 Task: Create a due date automation trigger when advanced on, on the wednesday of the week before a card is due add dates starting today at 11:00 AM.
Action: Mouse moved to (929, 75)
Screenshot: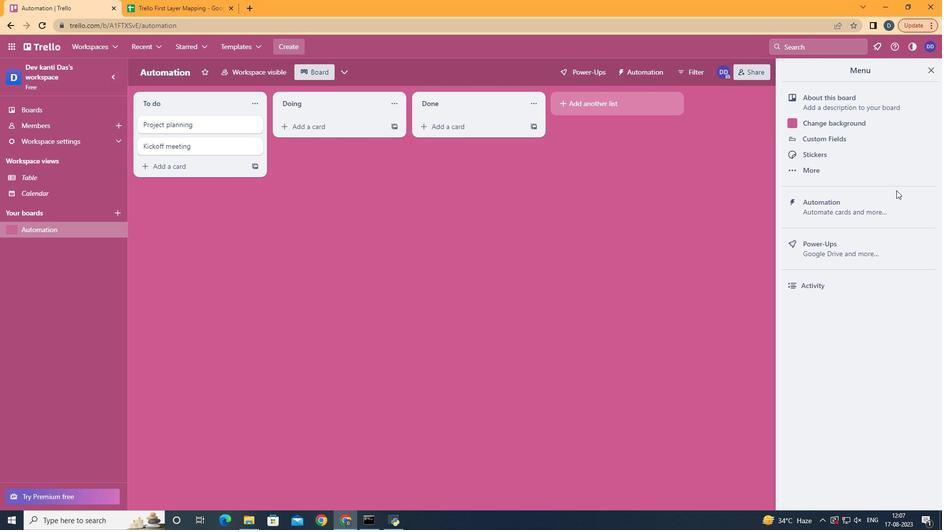 
Action: Mouse pressed left at (929, 75)
Screenshot: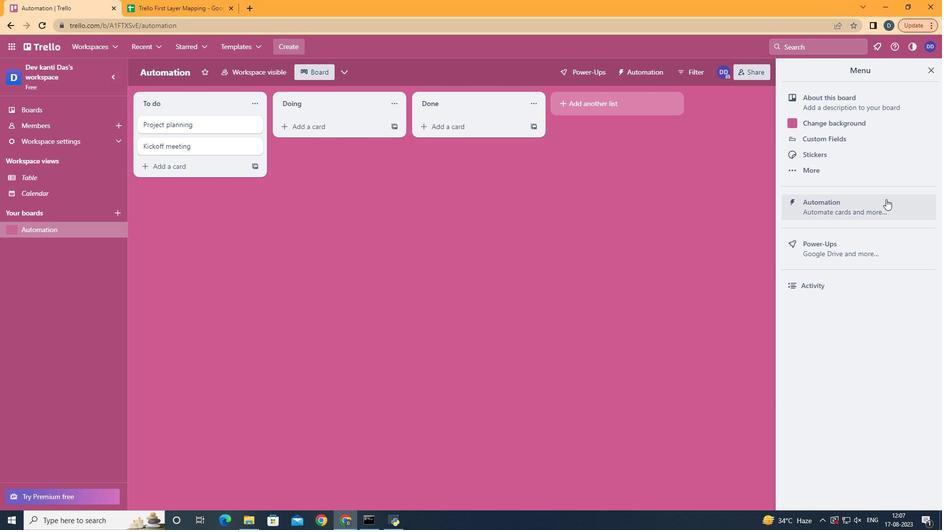
Action: Mouse moved to (883, 200)
Screenshot: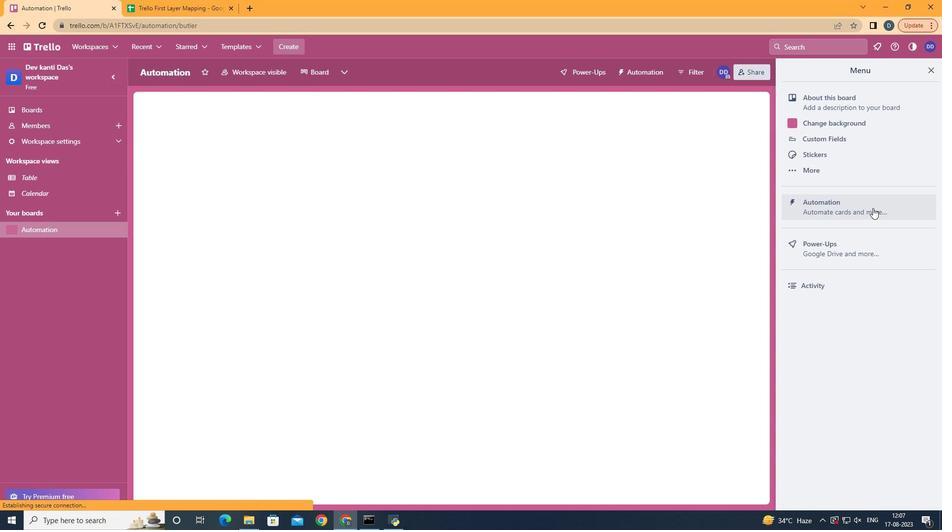 
Action: Mouse pressed left at (883, 200)
Screenshot: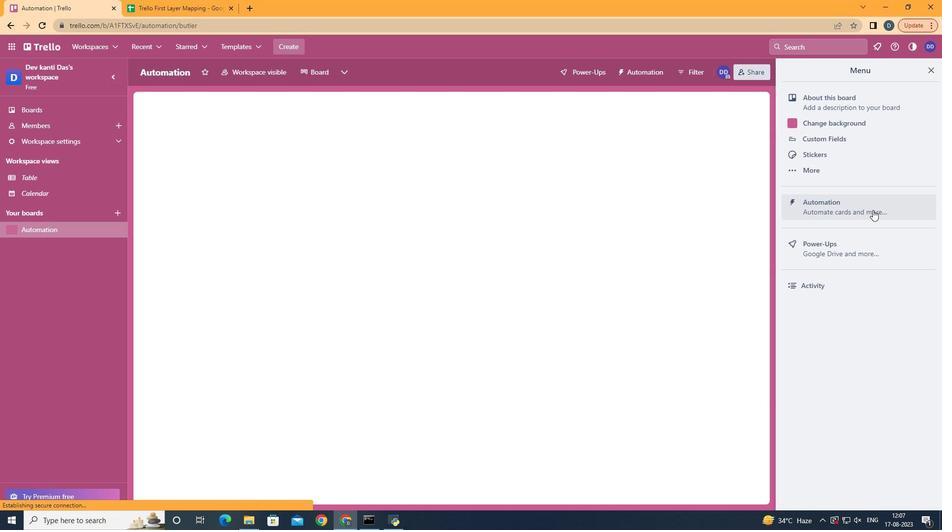 
Action: Mouse moved to (210, 202)
Screenshot: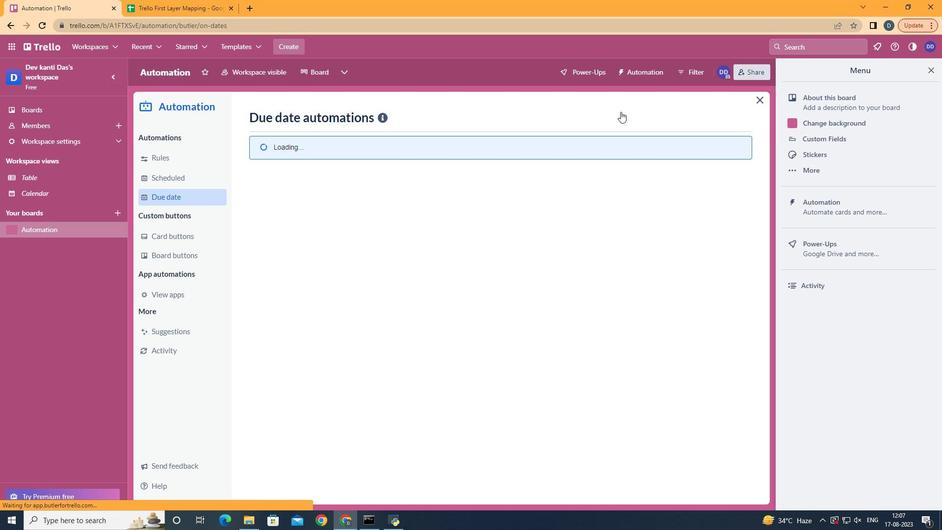 
Action: Mouse pressed left at (210, 202)
Screenshot: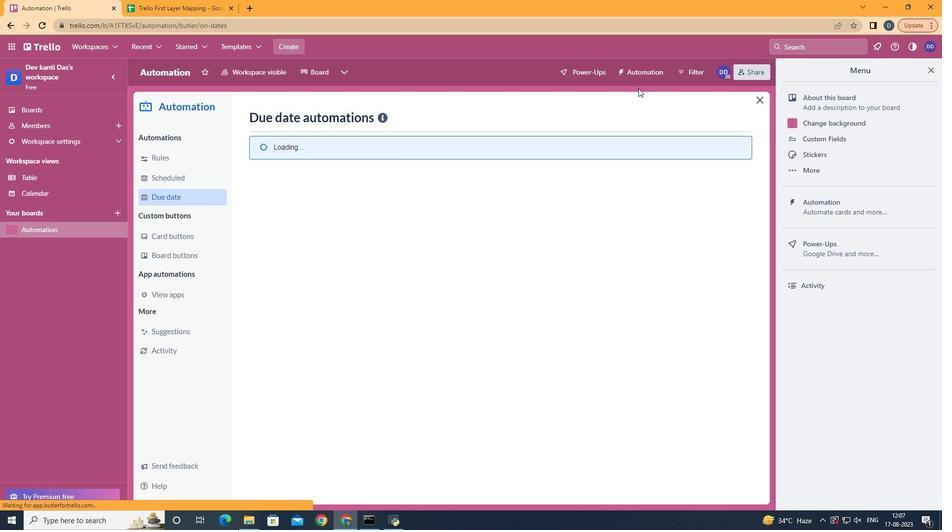 
Action: Mouse moved to (680, 114)
Screenshot: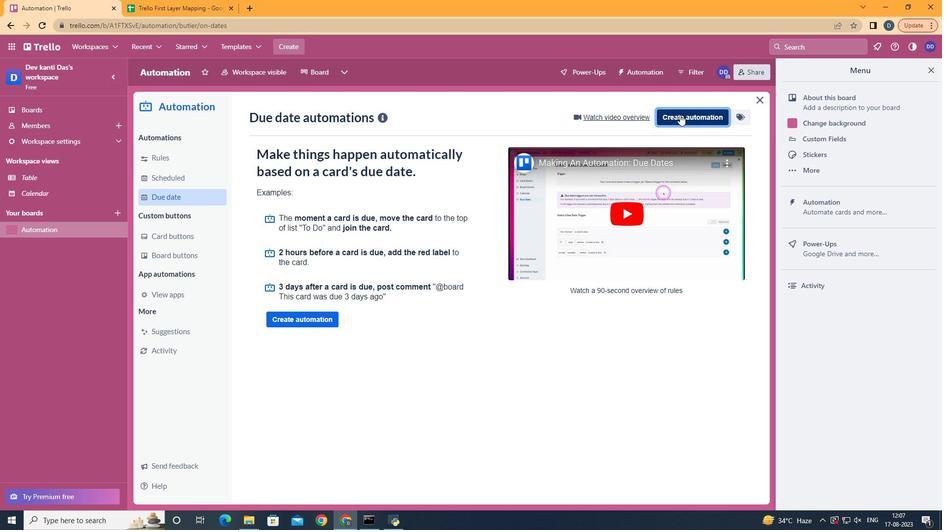 
Action: Mouse pressed left at (680, 114)
Screenshot: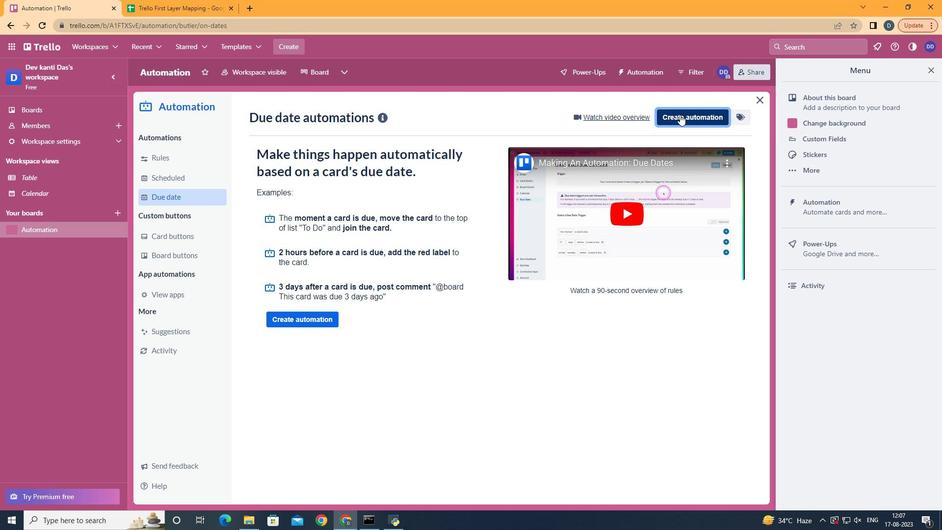 
Action: Mouse moved to (508, 219)
Screenshot: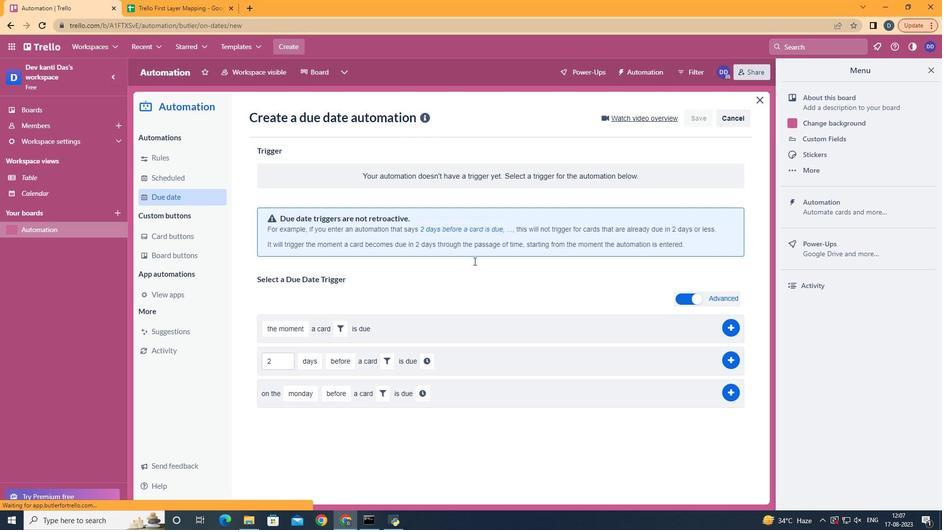 
Action: Mouse pressed left at (508, 219)
Screenshot: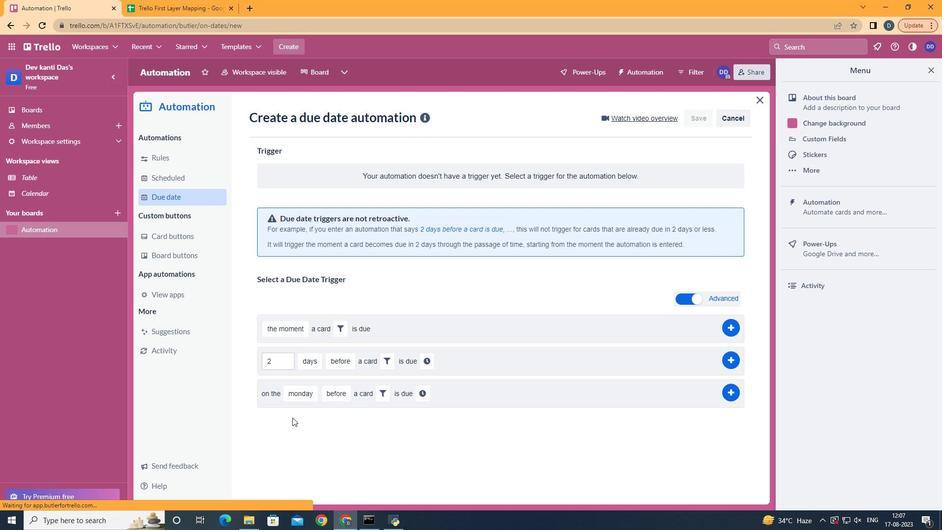 
Action: Mouse moved to (322, 297)
Screenshot: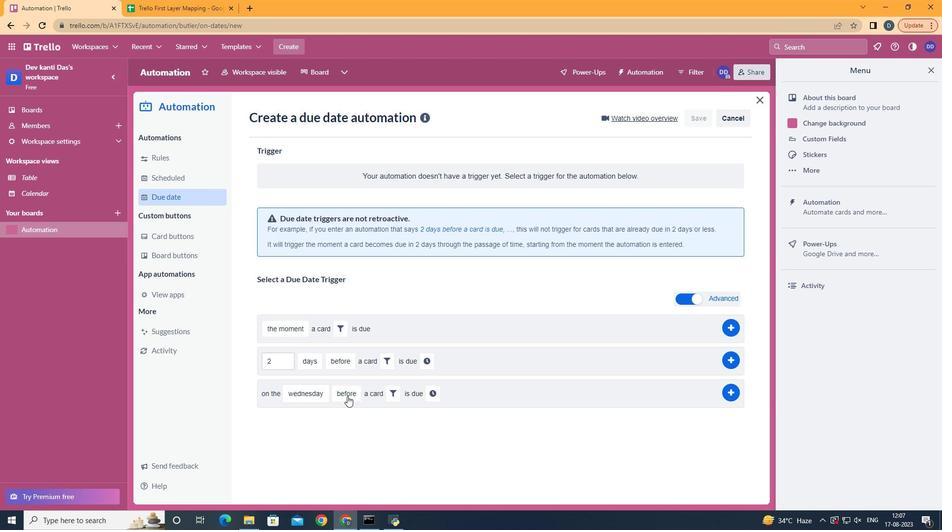 
Action: Mouse pressed left at (322, 297)
Screenshot: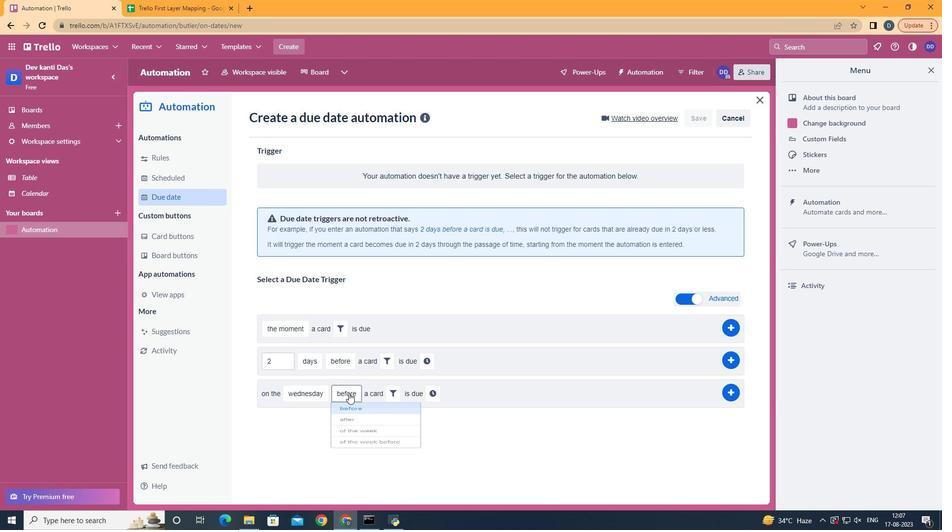
Action: Mouse moved to (380, 465)
Screenshot: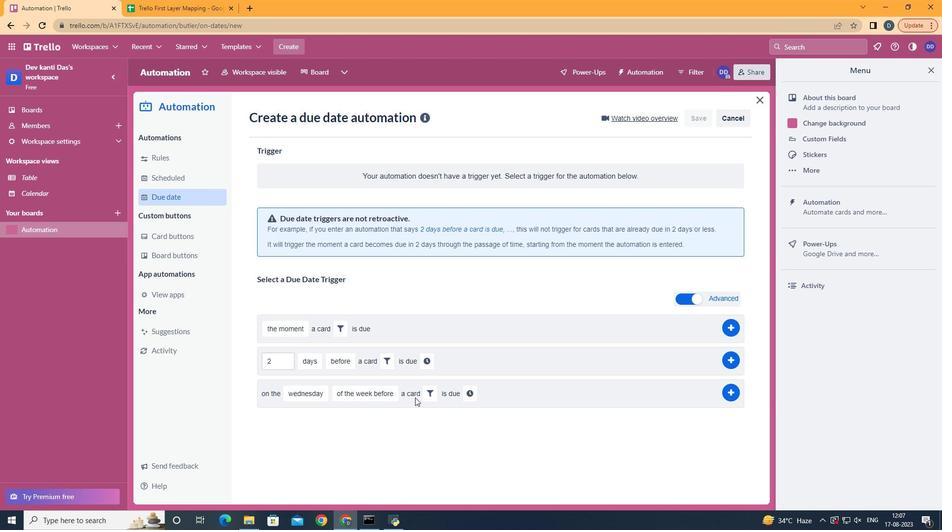 
Action: Mouse pressed left at (380, 465)
Screenshot: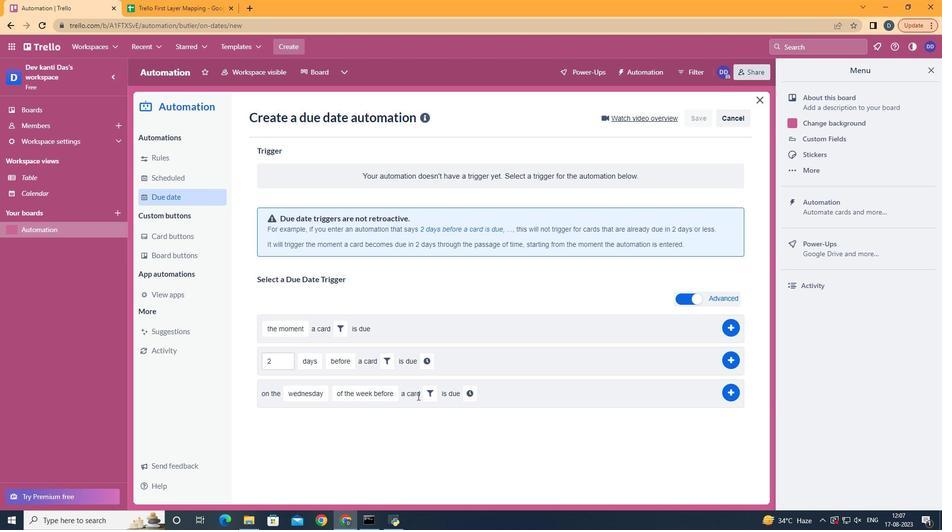 
Action: Mouse moved to (418, 396)
Screenshot: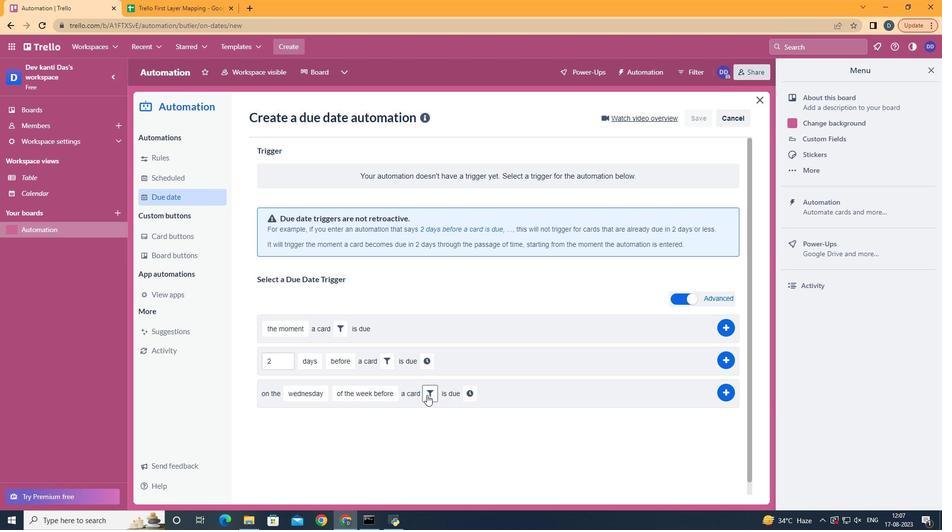 
Action: Mouse pressed left at (418, 396)
Screenshot: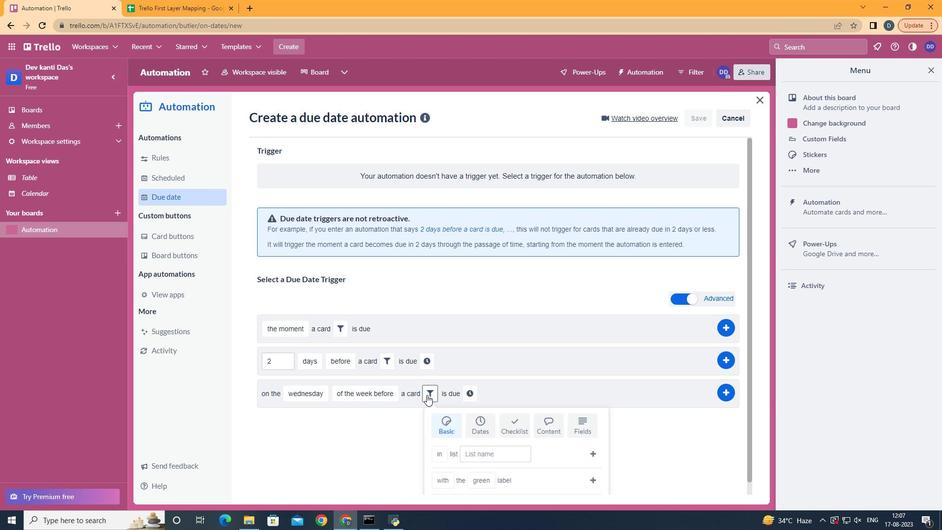 
Action: Mouse moved to (426, 395)
Screenshot: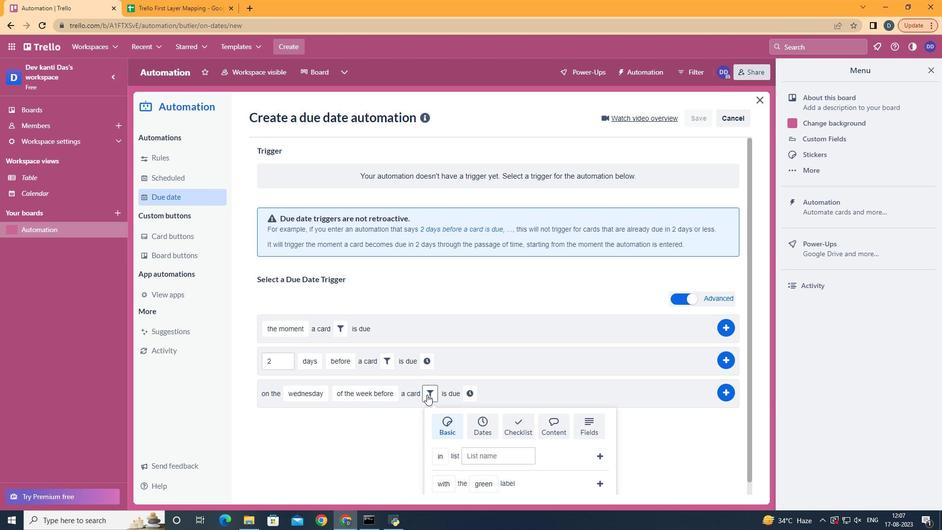 
Action: Mouse pressed left at (426, 395)
Screenshot: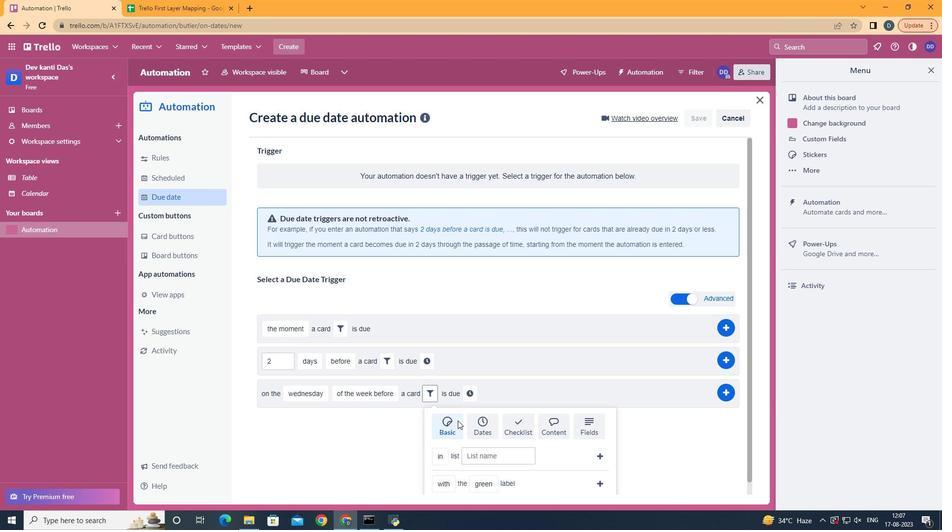 
Action: Mouse moved to (481, 428)
Screenshot: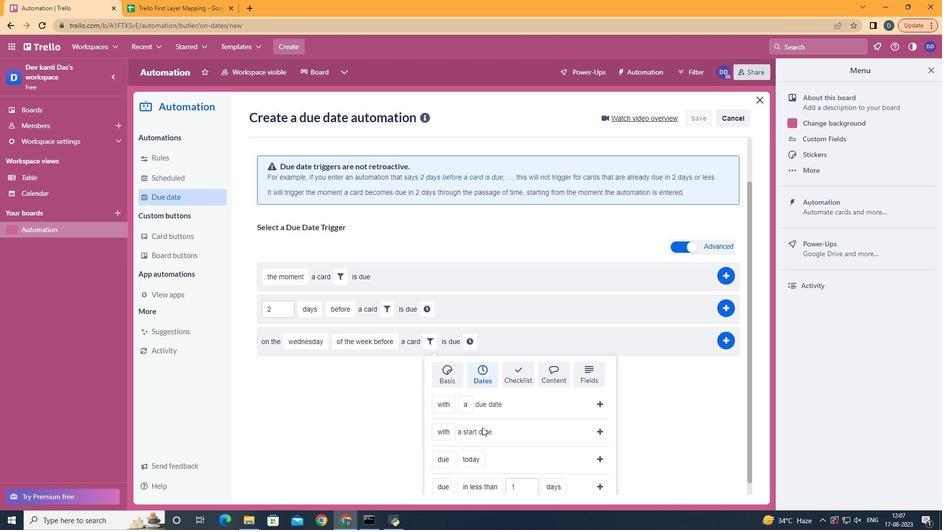 
Action: Mouse pressed left at (481, 428)
Screenshot: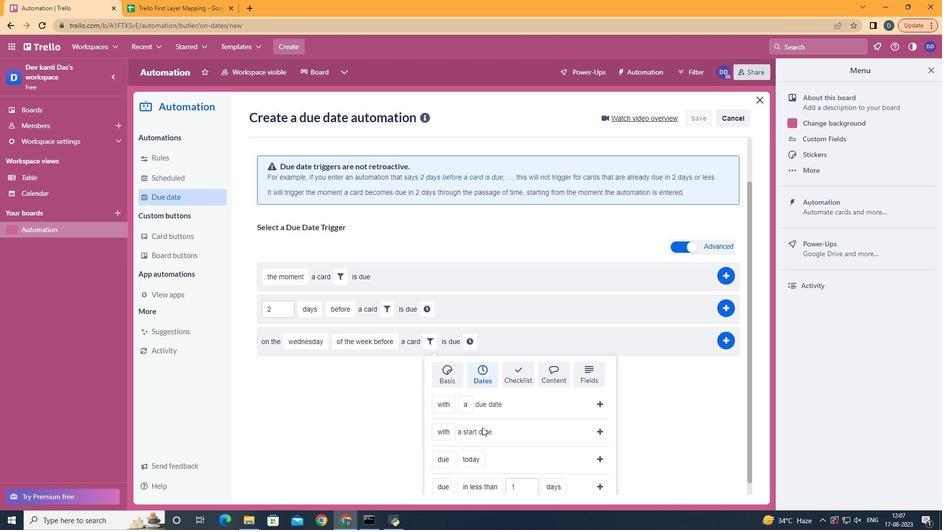 
Action: Mouse moved to (482, 427)
Screenshot: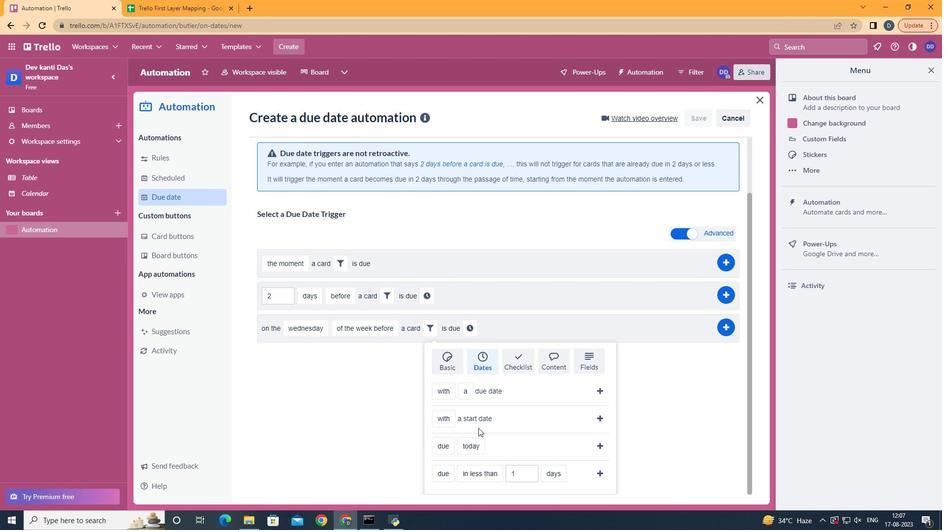 
Action: Mouse scrolled (482, 427) with delta (0, 0)
Screenshot: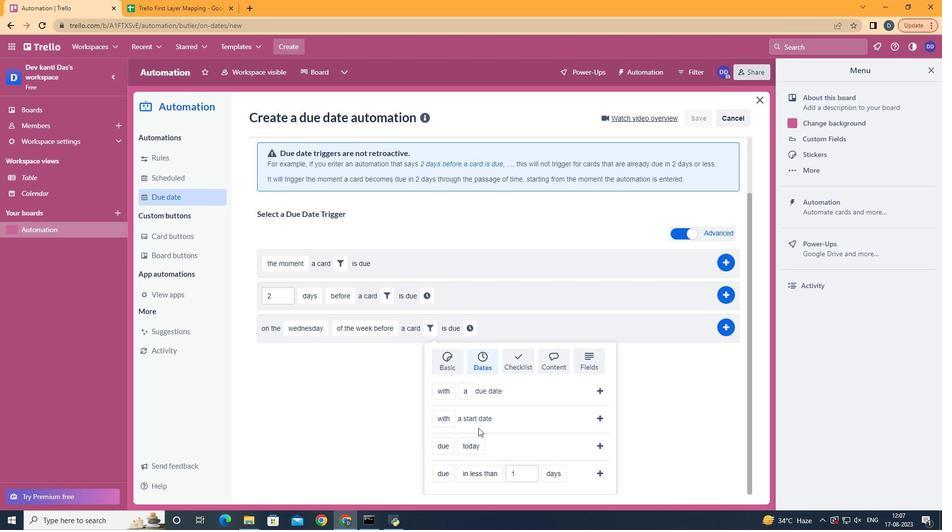 
Action: Mouse scrolled (482, 427) with delta (0, 0)
Screenshot: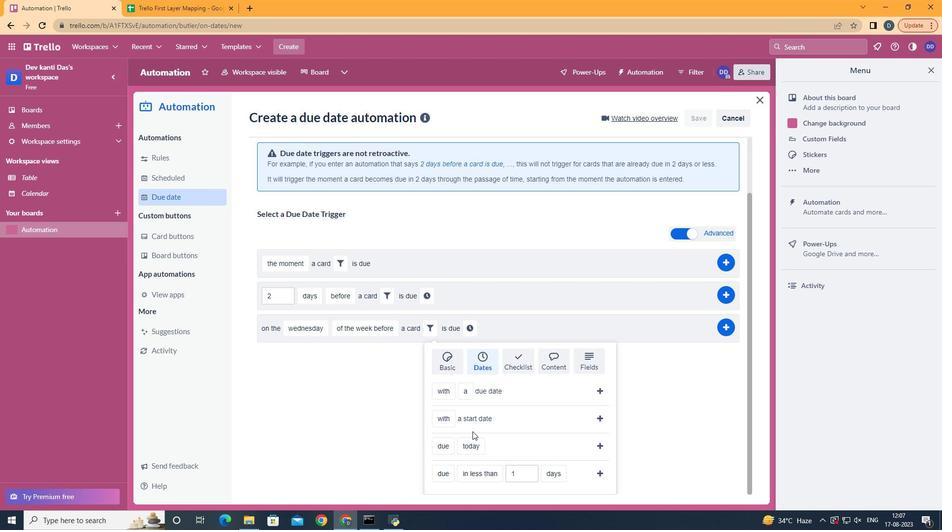 
Action: Mouse scrolled (482, 427) with delta (0, 0)
Screenshot: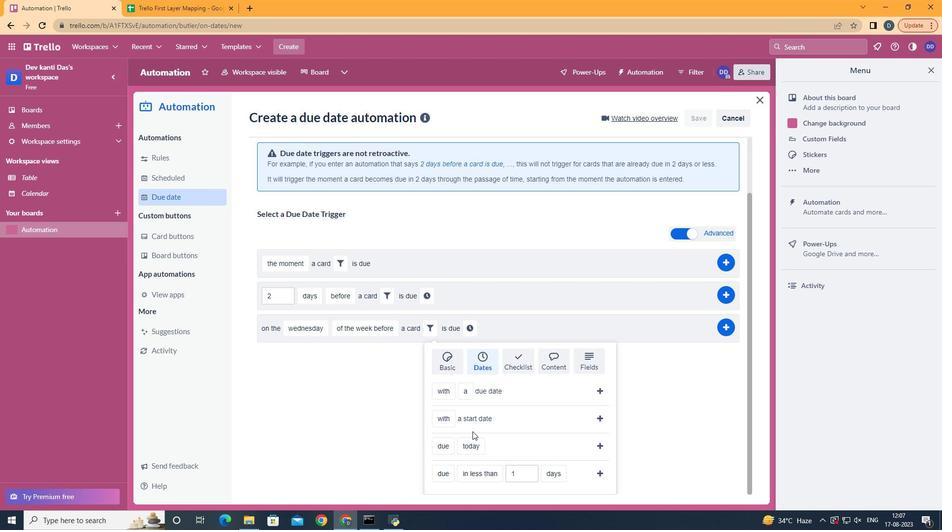 
Action: Mouse scrolled (482, 427) with delta (0, 0)
Screenshot: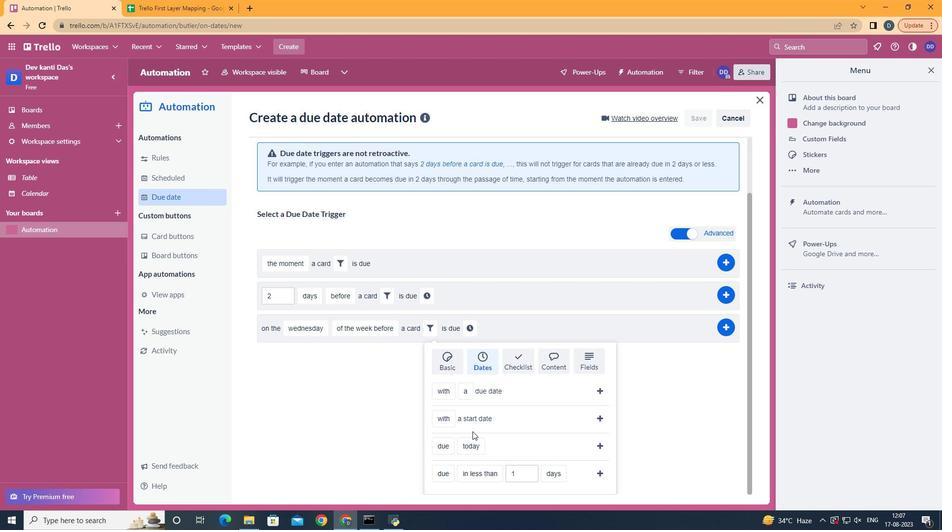 
Action: Mouse scrolled (482, 427) with delta (0, 0)
Screenshot: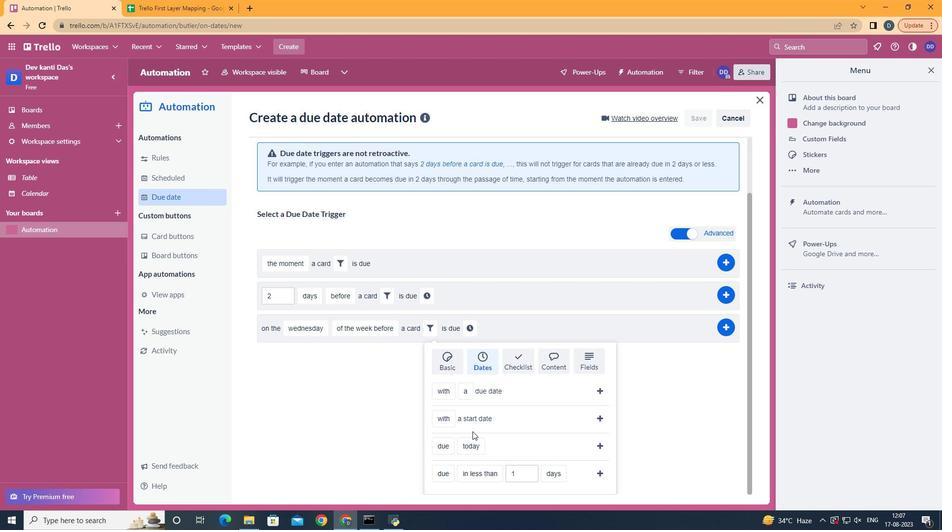 
Action: Mouse moved to (462, 407)
Screenshot: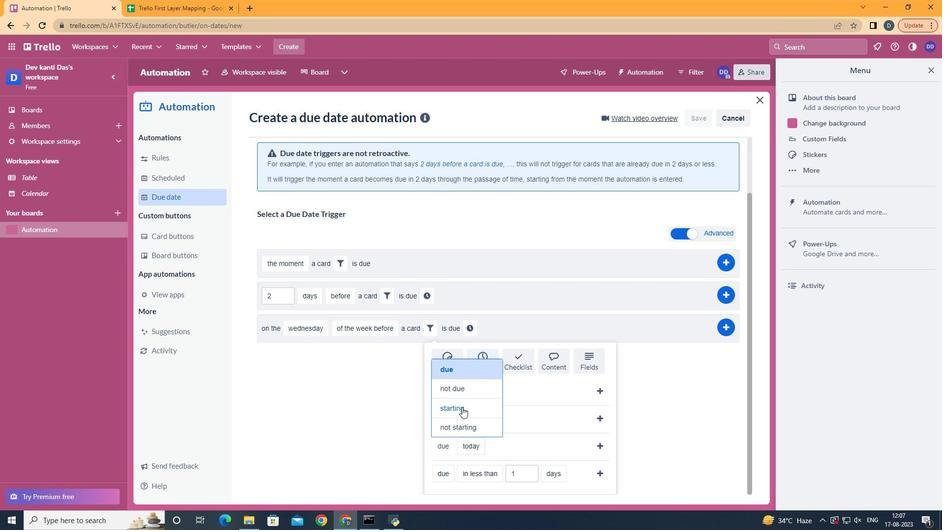 
Action: Mouse pressed left at (462, 407)
Screenshot: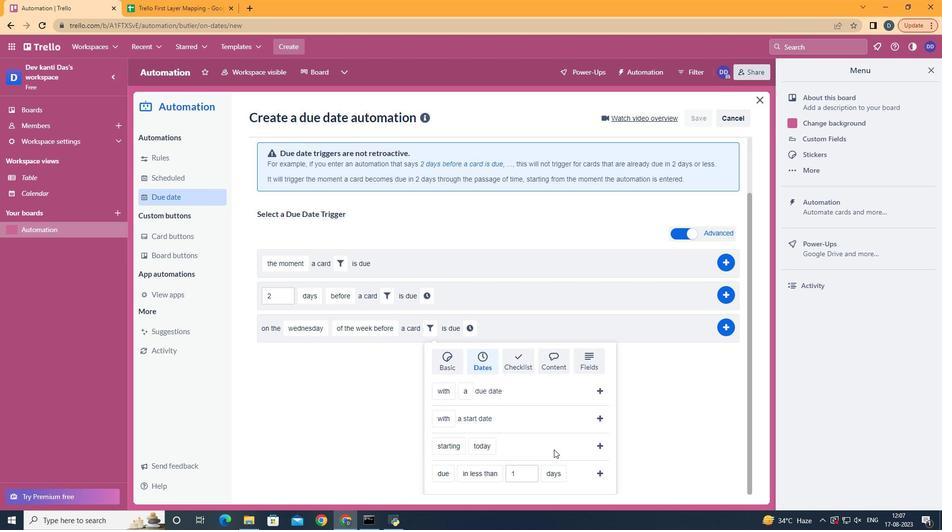 
Action: Mouse moved to (605, 444)
Screenshot: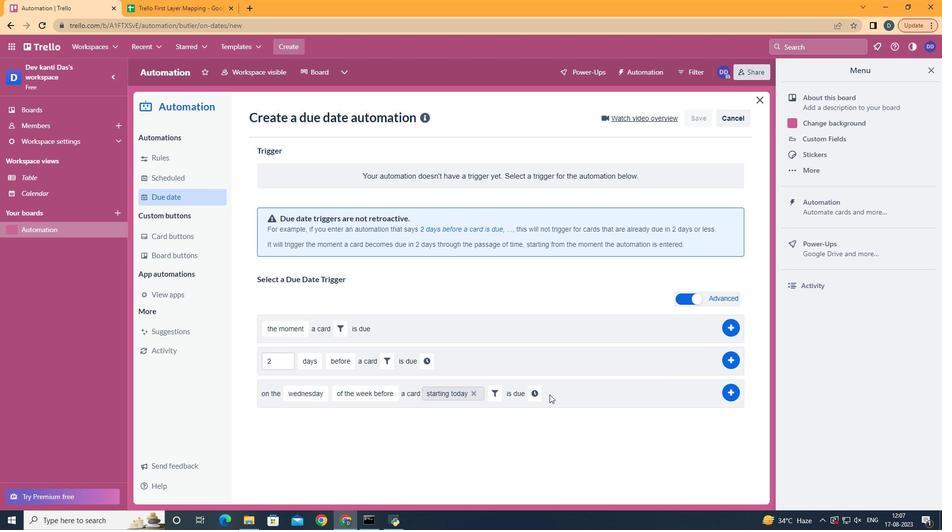 
Action: Mouse pressed left at (605, 444)
Screenshot: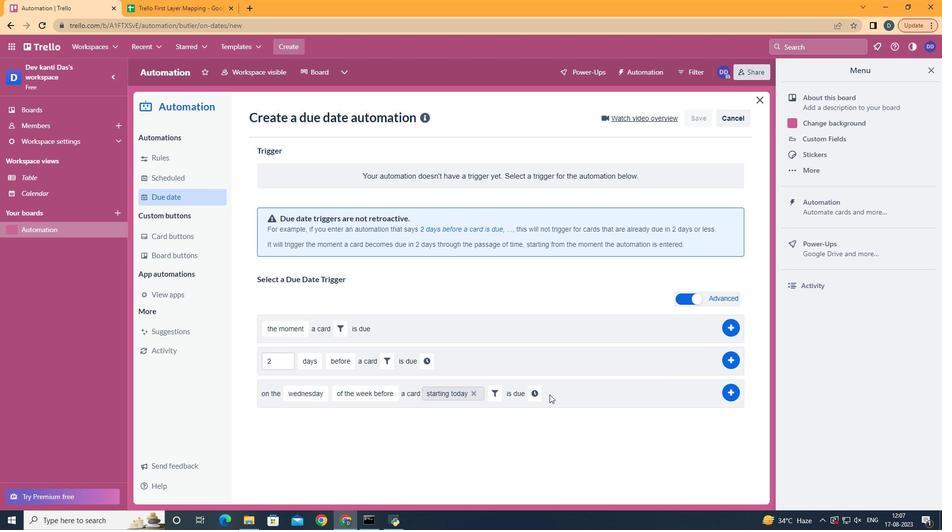 
Action: Mouse moved to (526, 394)
Screenshot: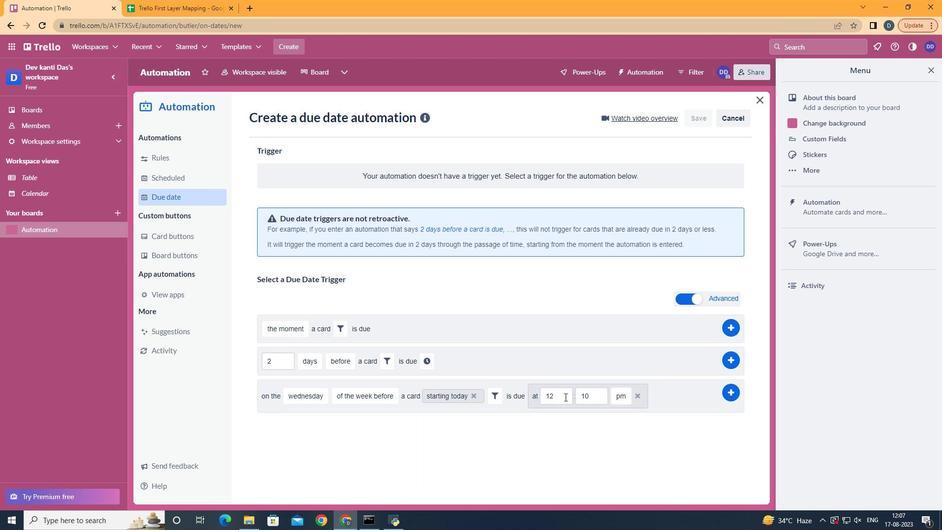 
Action: Mouse pressed left at (526, 394)
Screenshot: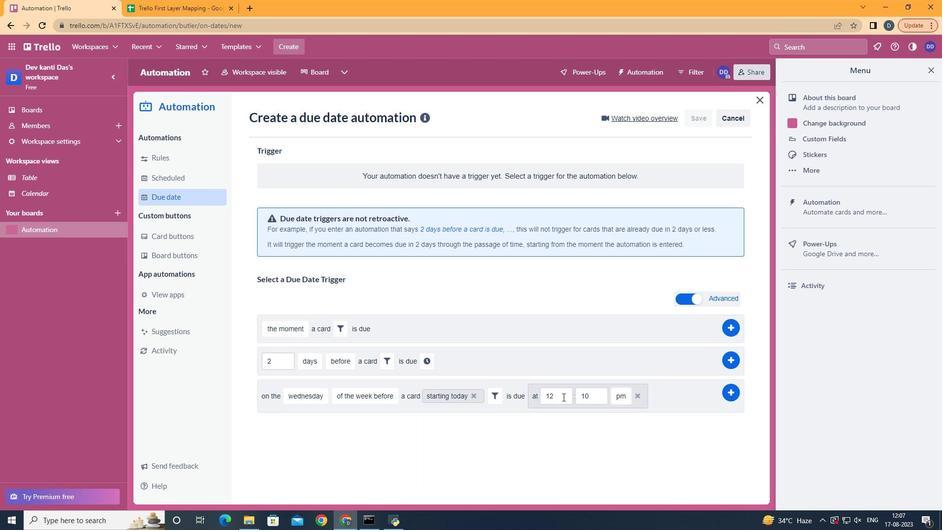 
Action: Mouse moved to (562, 397)
Screenshot: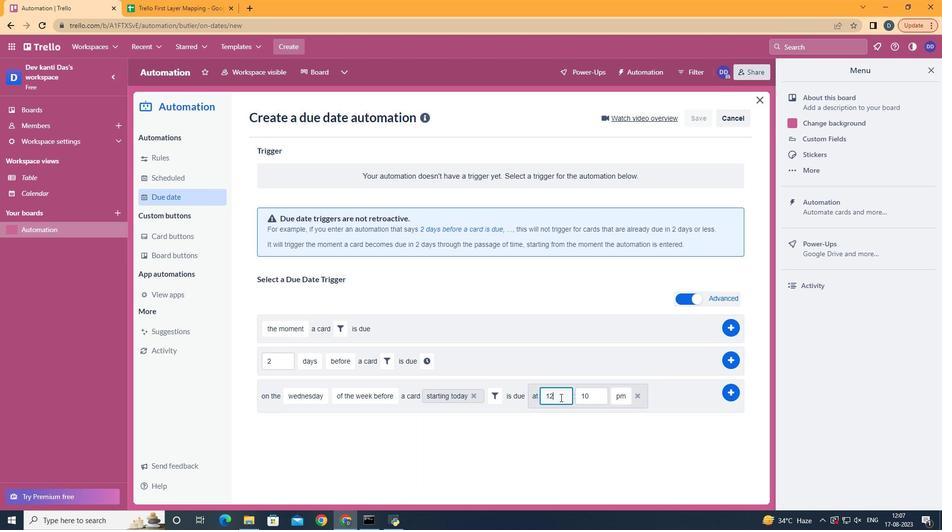 
Action: Mouse pressed left at (562, 397)
Screenshot: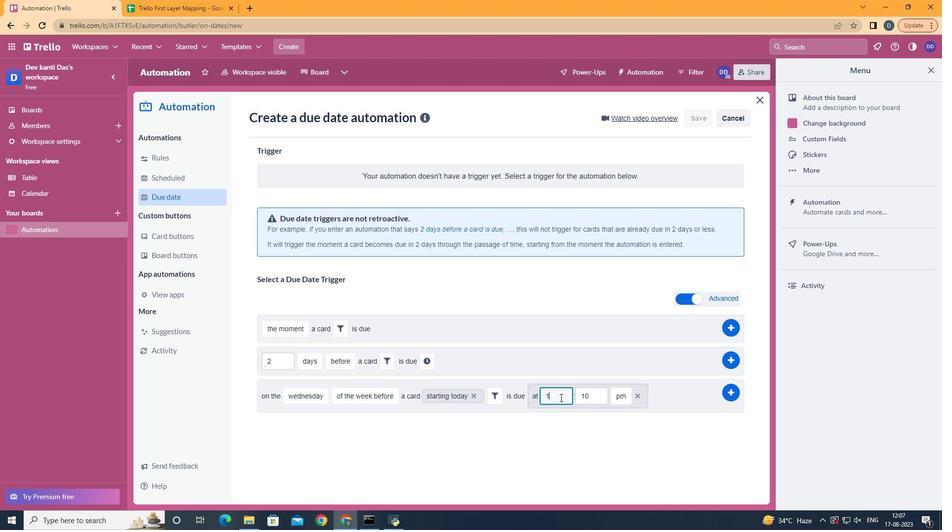 
Action: Mouse moved to (560, 397)
Screenshot: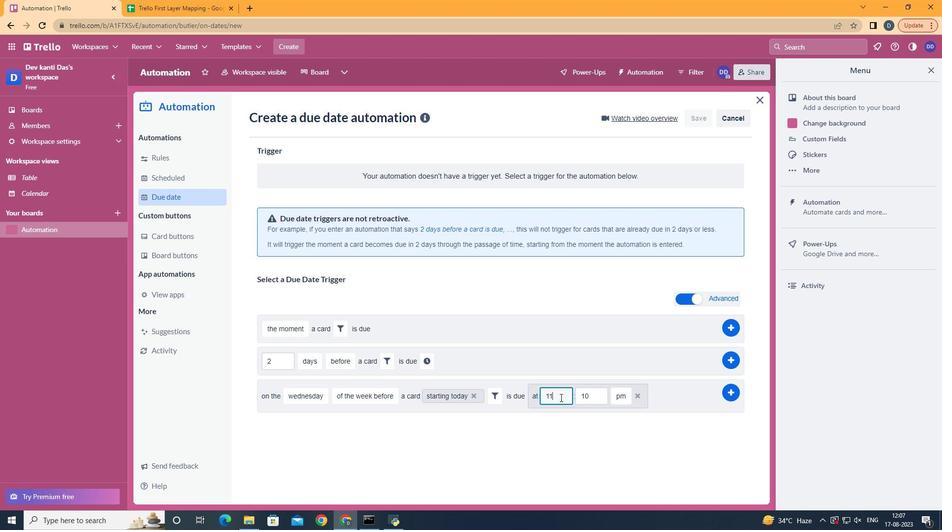 
Action: Key pressed <Key.backspace>1
Screenshot: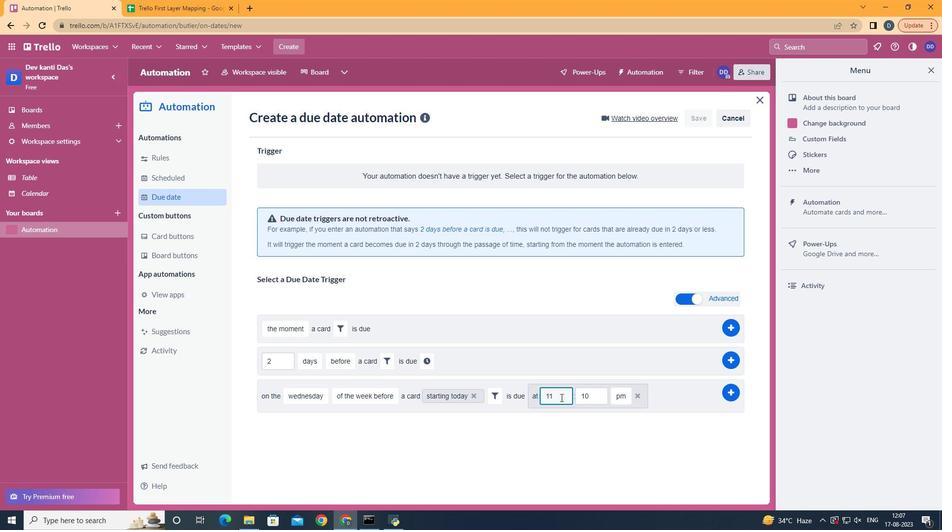 
Action: Mouse moved to (597, 389)
Screenshot: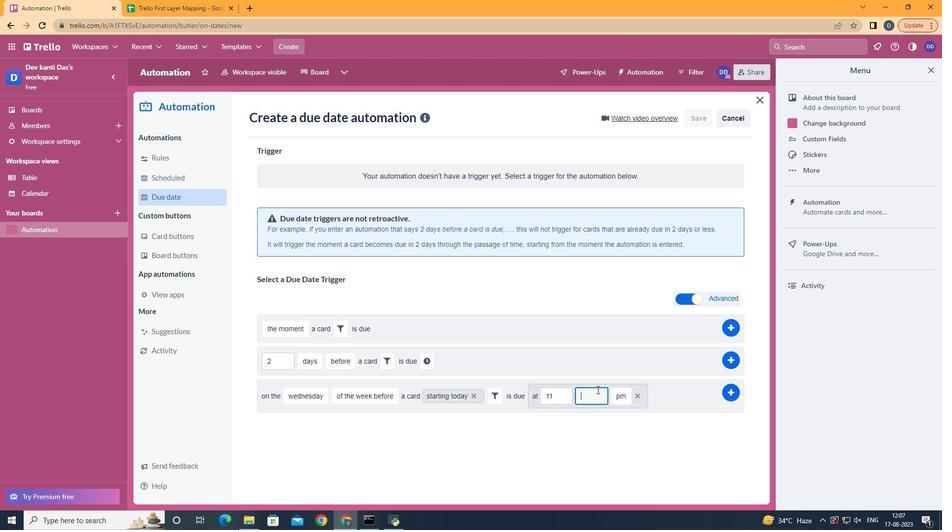 
Action: Mouse pressed left at (597, 389)
Screenshot: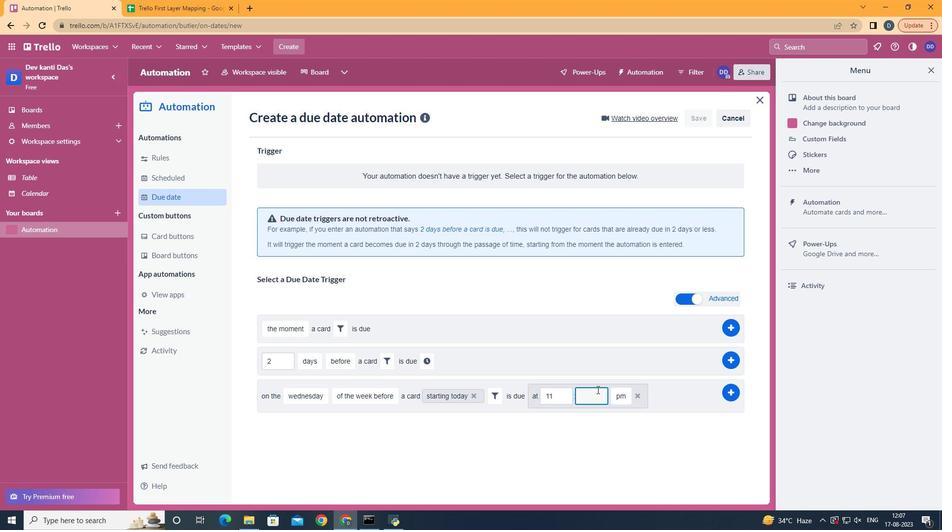 
Action: Key pressed <Key.backspace>
Screenshot: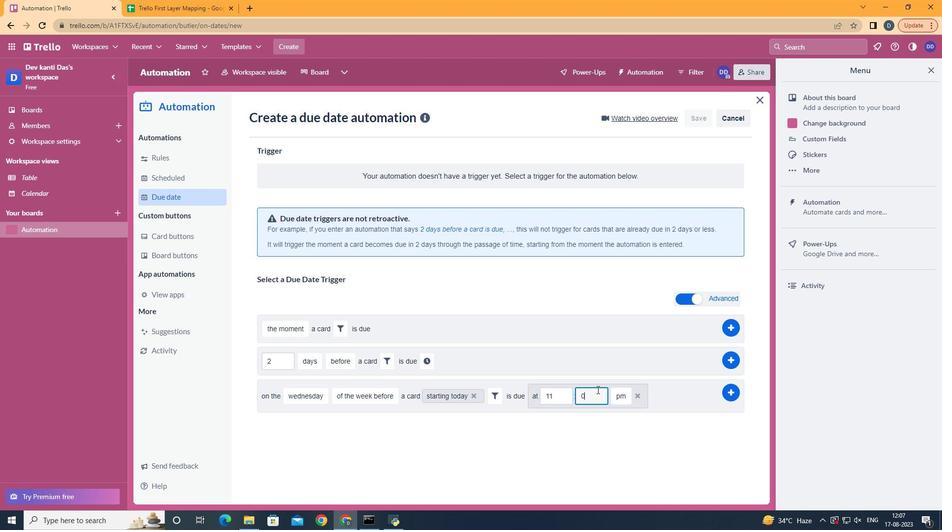 
Action: Mouse moved to (597, 389)
Screenshot: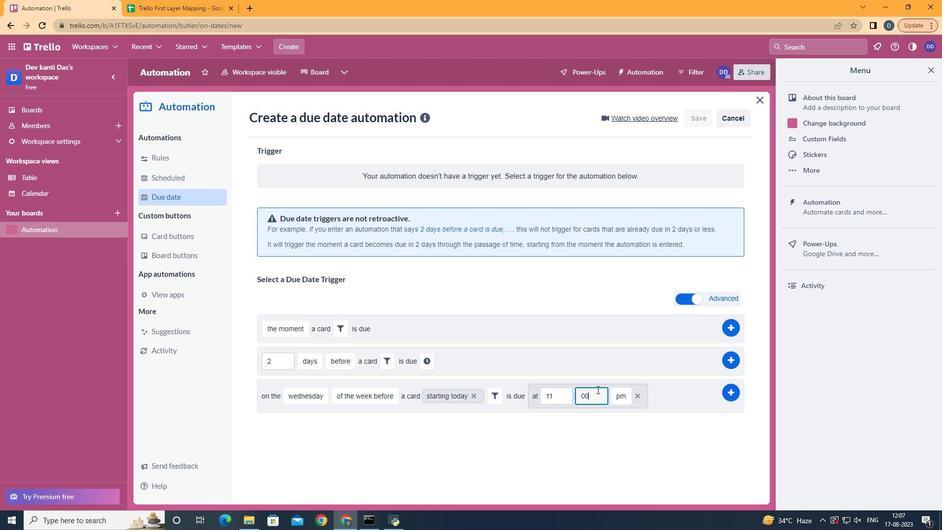 
Action: Key pressed <Key.backspace>00
Screenshot: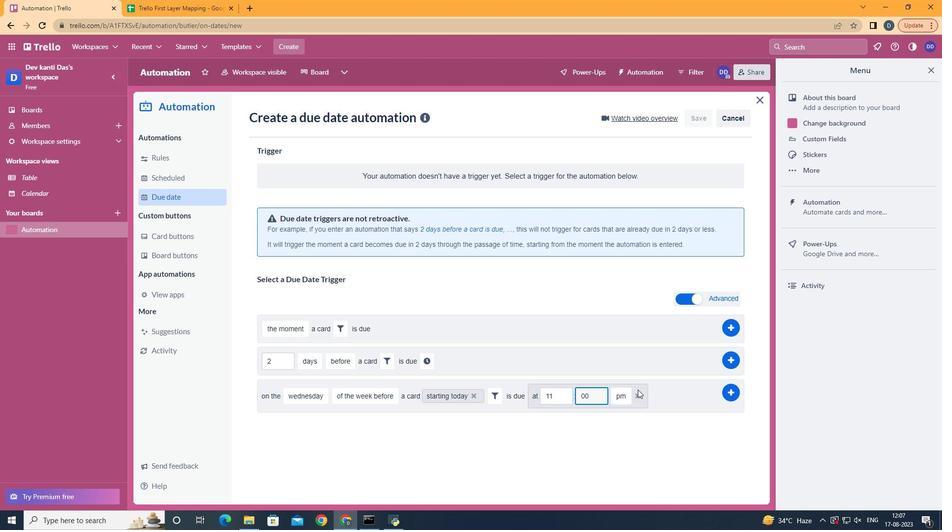 
Action: Mouse moved to (623, 416)
Screenshot: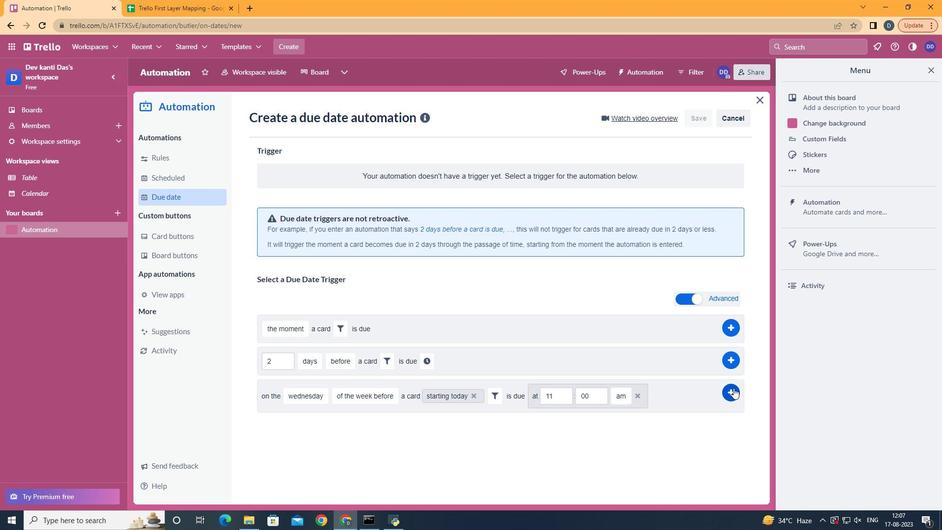 
Action: Mouse pressed left at (623, 416)
Screenshot: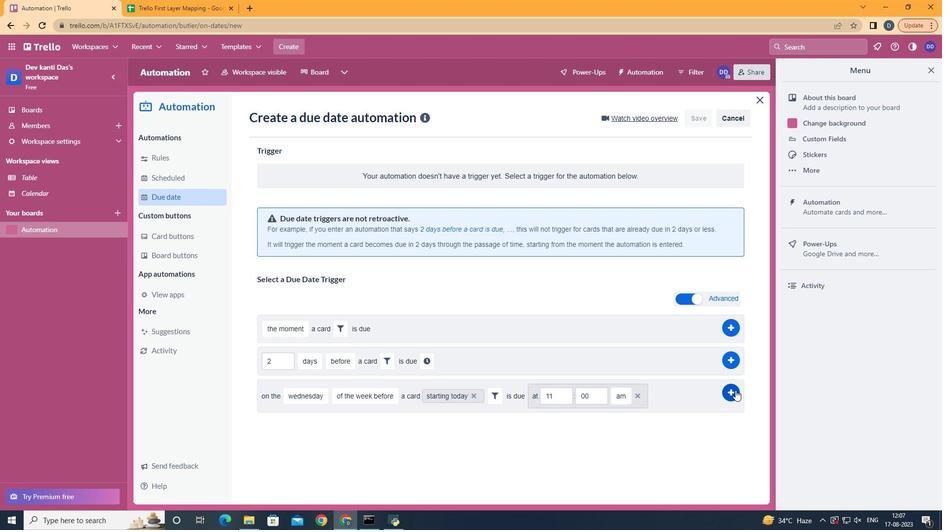
Action: Mouse moved to (735, 390)
Screenshot: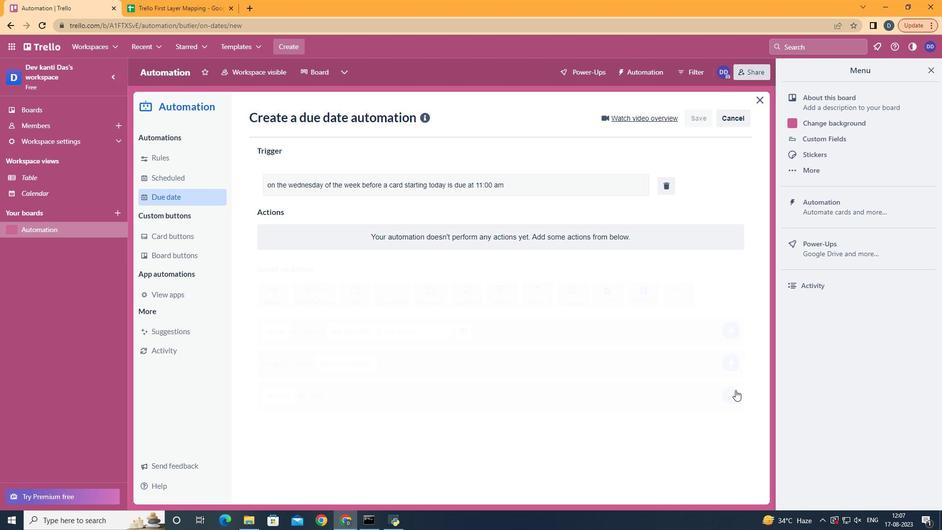 
Action: Mouse pressed left at (735, 390)
Screenshot: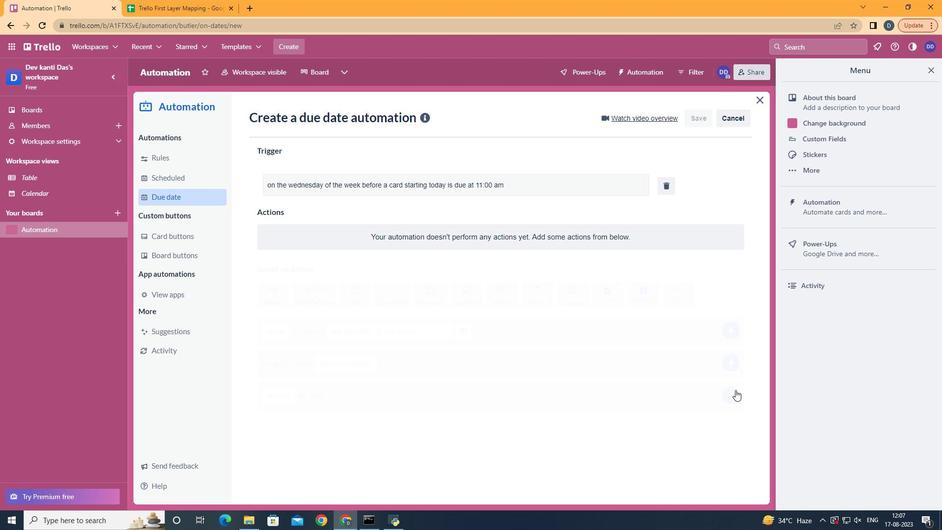 
